 Task: Change transition to slide from right.
Action: Mouse moved to (189, 88)
Screenshot: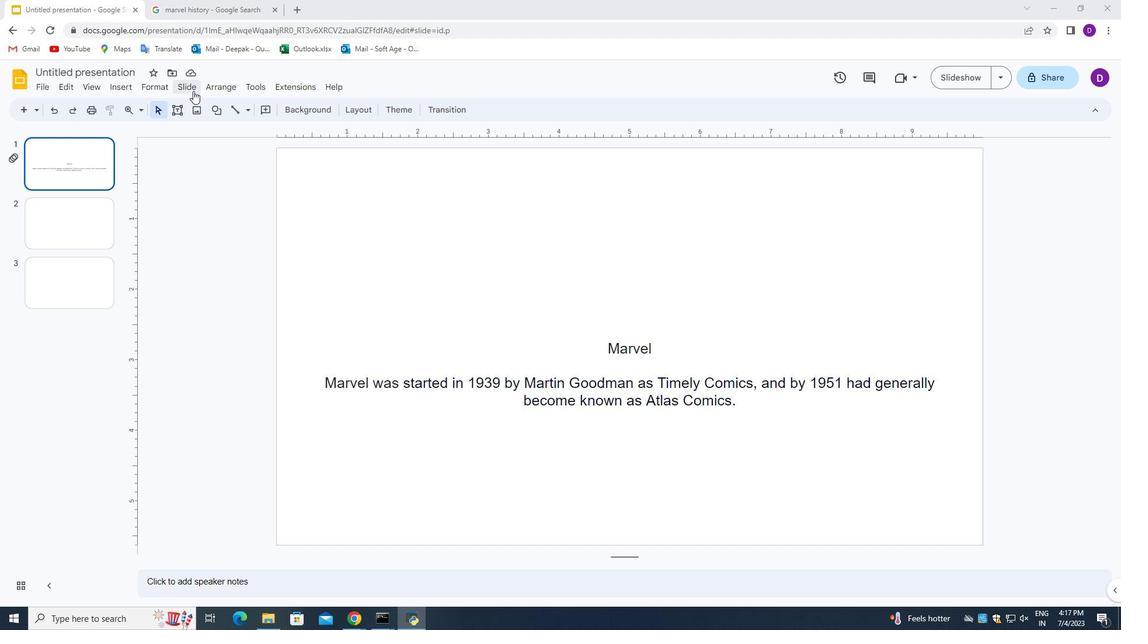 
Action: Mouse pressed left at (189, 88)
Screenshot: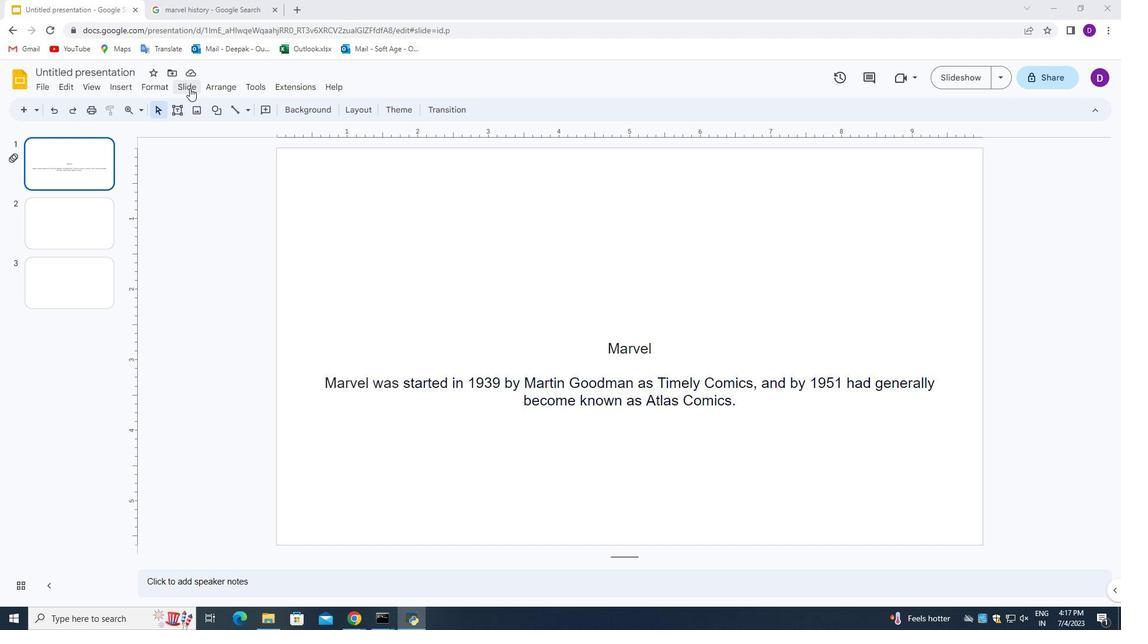 
Action: Mouse moved to (235, 249)
Screenshot: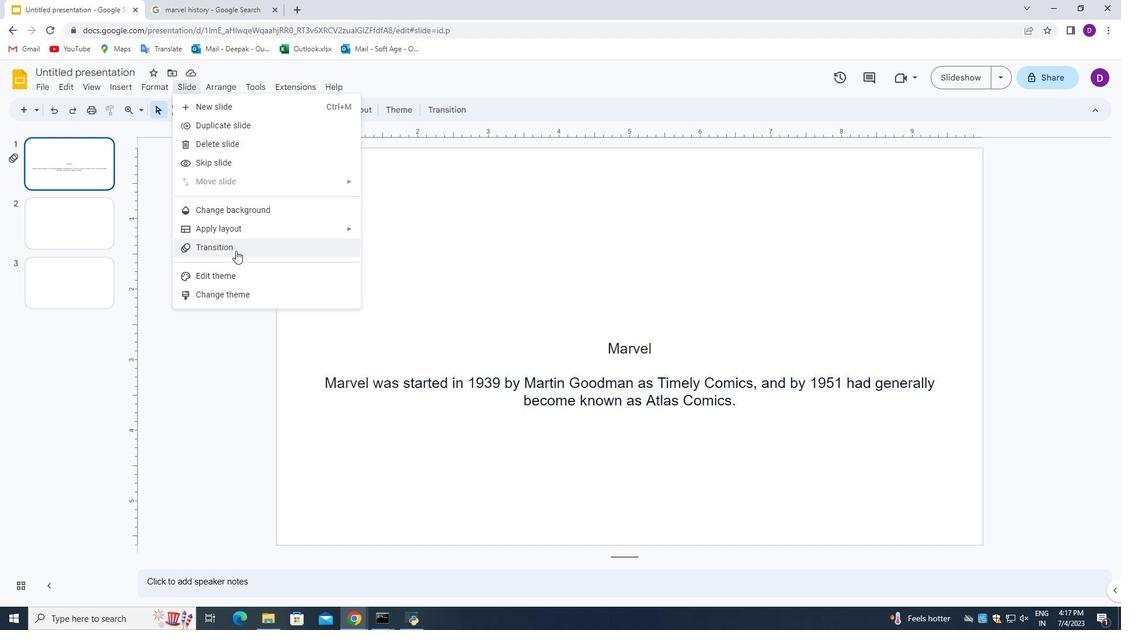 
Action: Mouse pressed left at (235, 249)
Screenshot: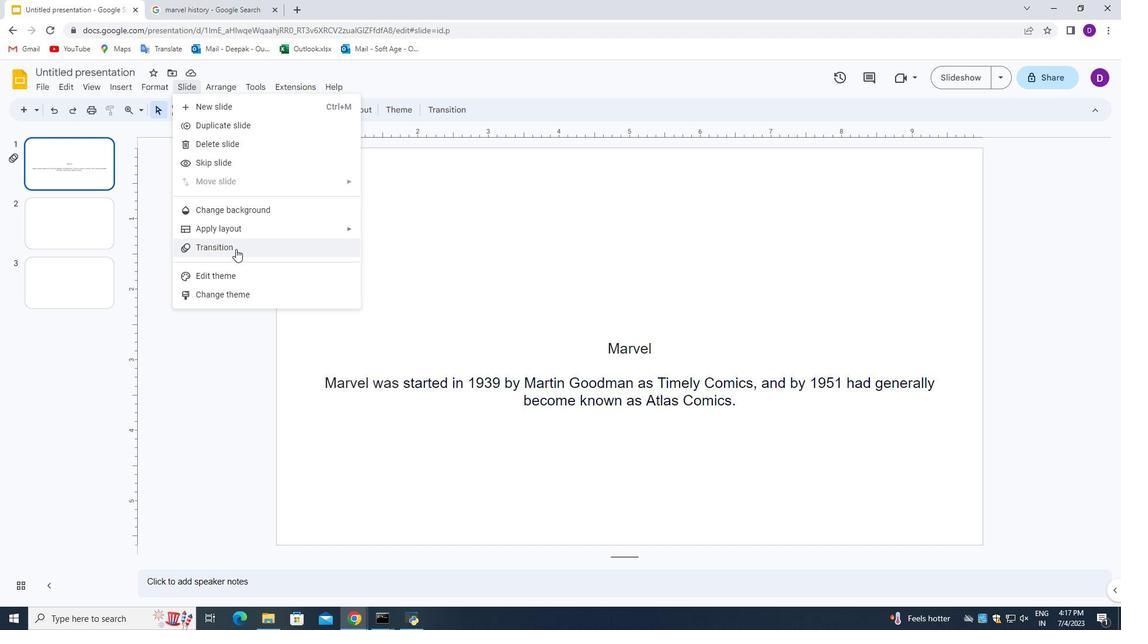 
Action: Mouse moved to (1007, 221)
Screenshot: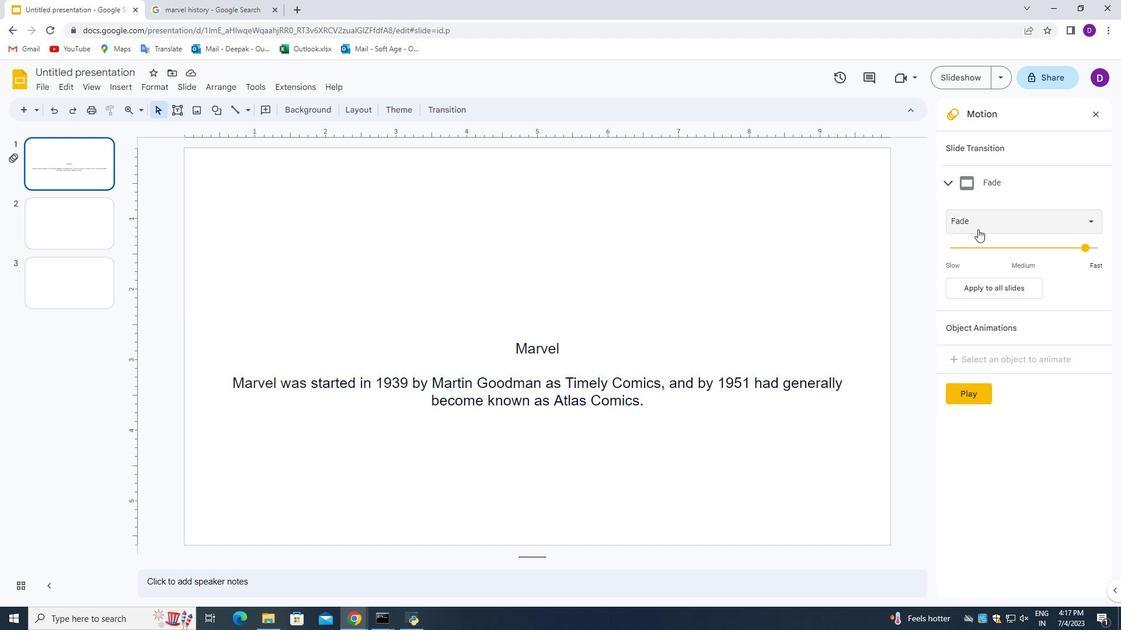 
Action: Mouse pressed left at (1007, 221)
Screenshot: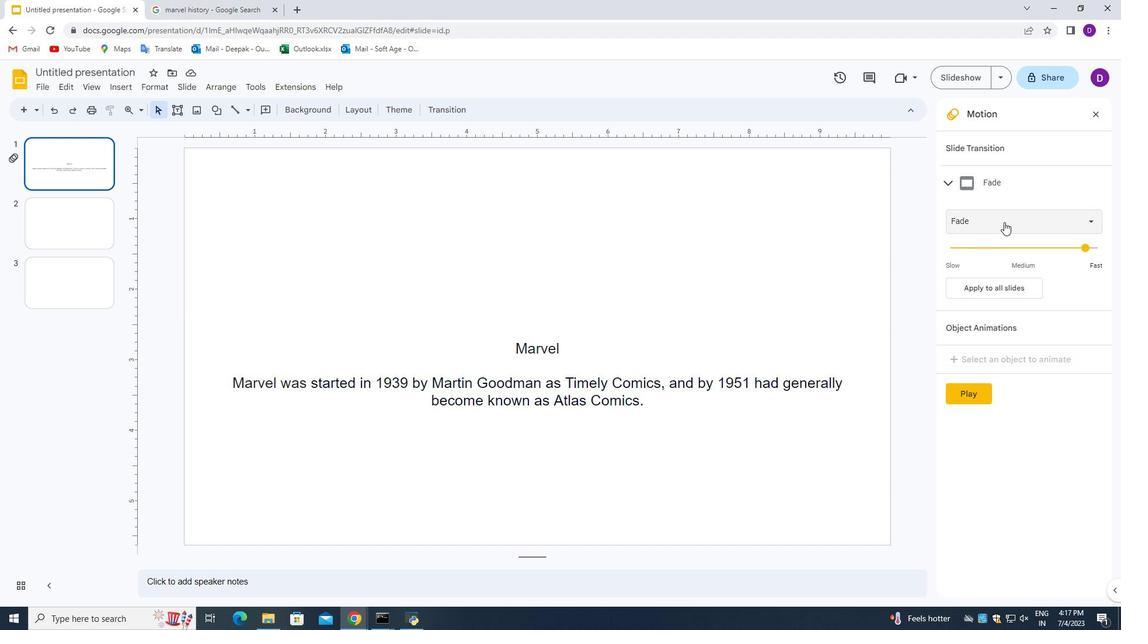
Action: Mouse moved to (1002, 300)
Screenshot: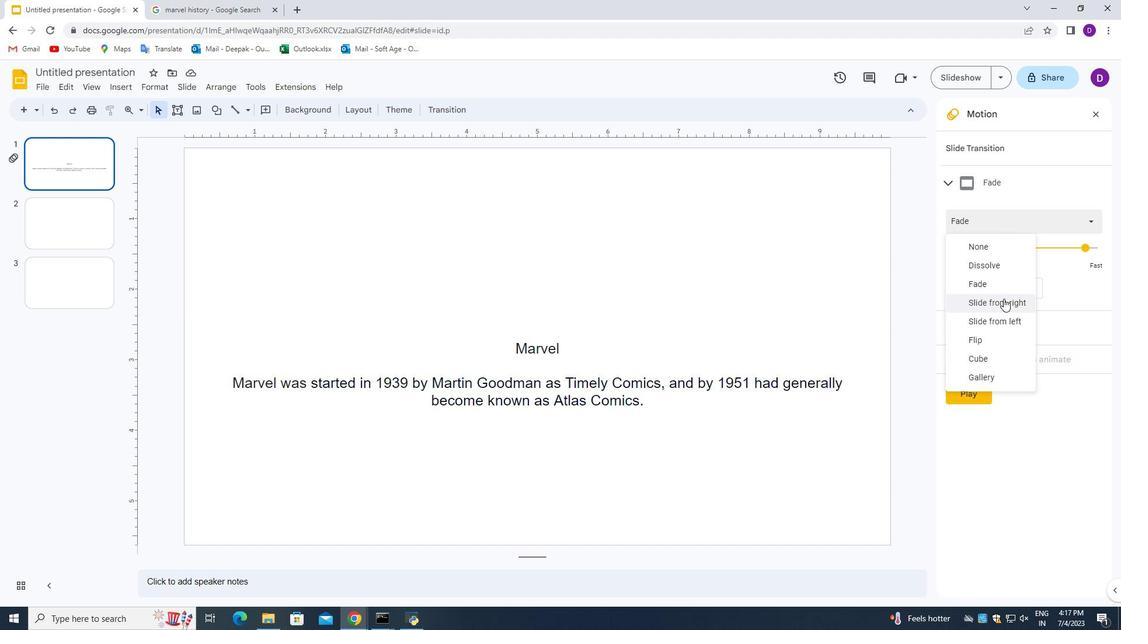 
Action: Mouse pressed left at (1002, 300)
Screenshot: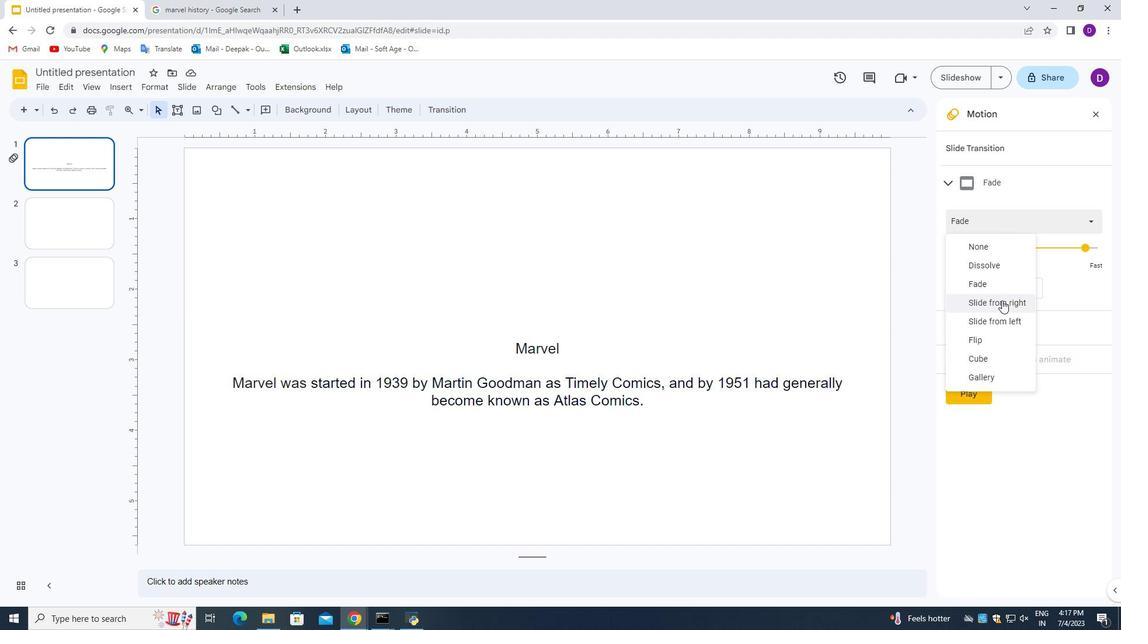 
Action: Mouse moved to (745, 262)
Screenshot: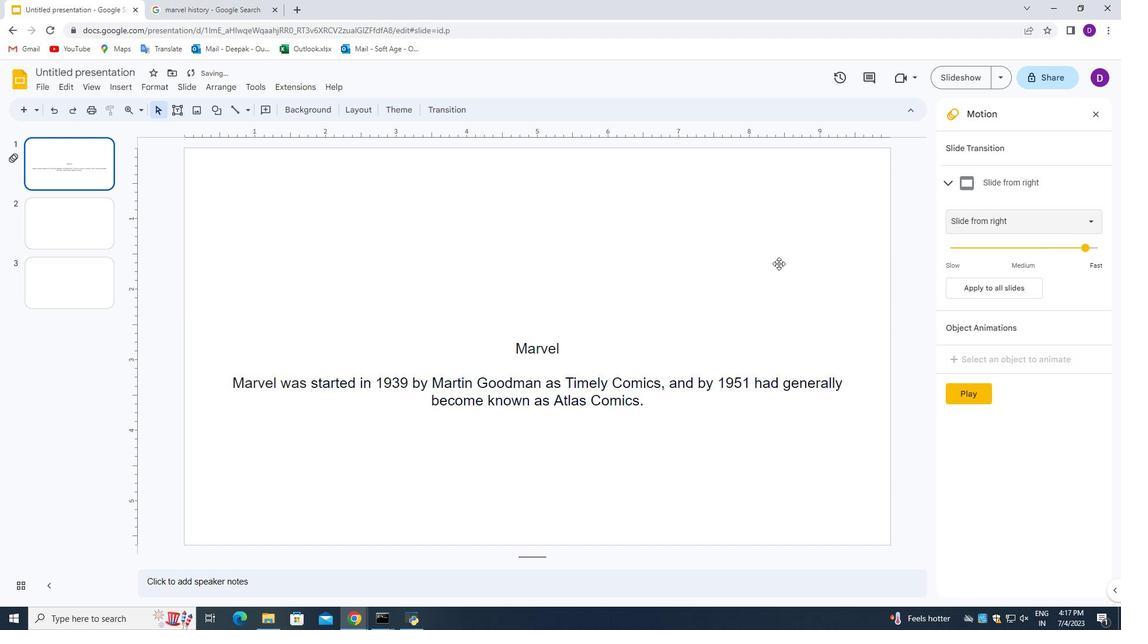 
